 Task: Show Continue Button
Action: Mouse moved to (233, 157)
Screenshot: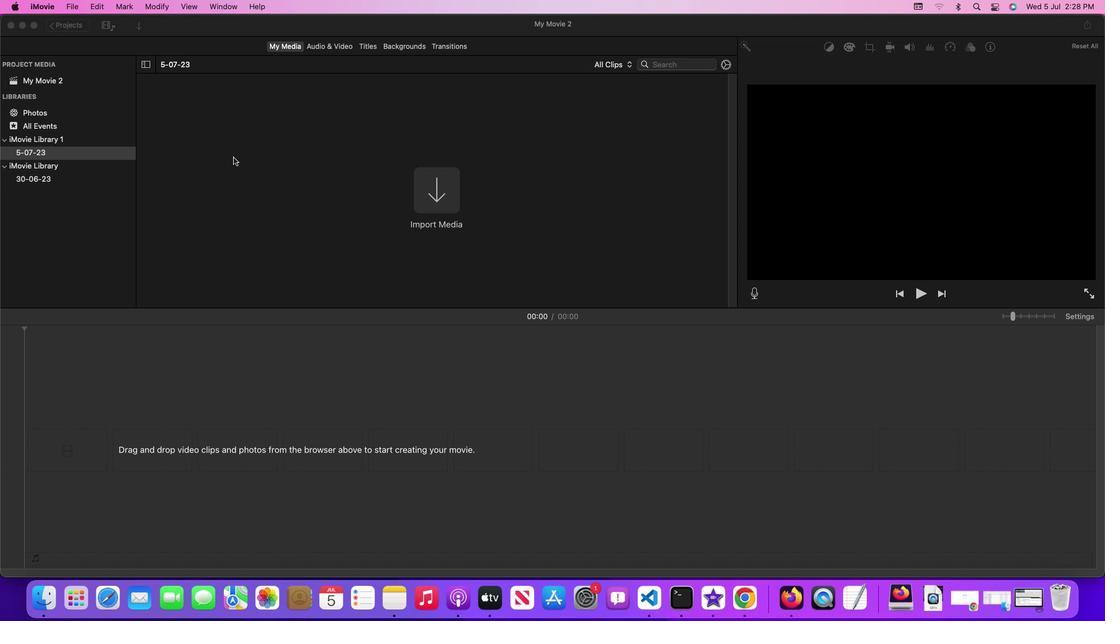 
Action: Mouse pressed left at (233, 157)
Screenshot: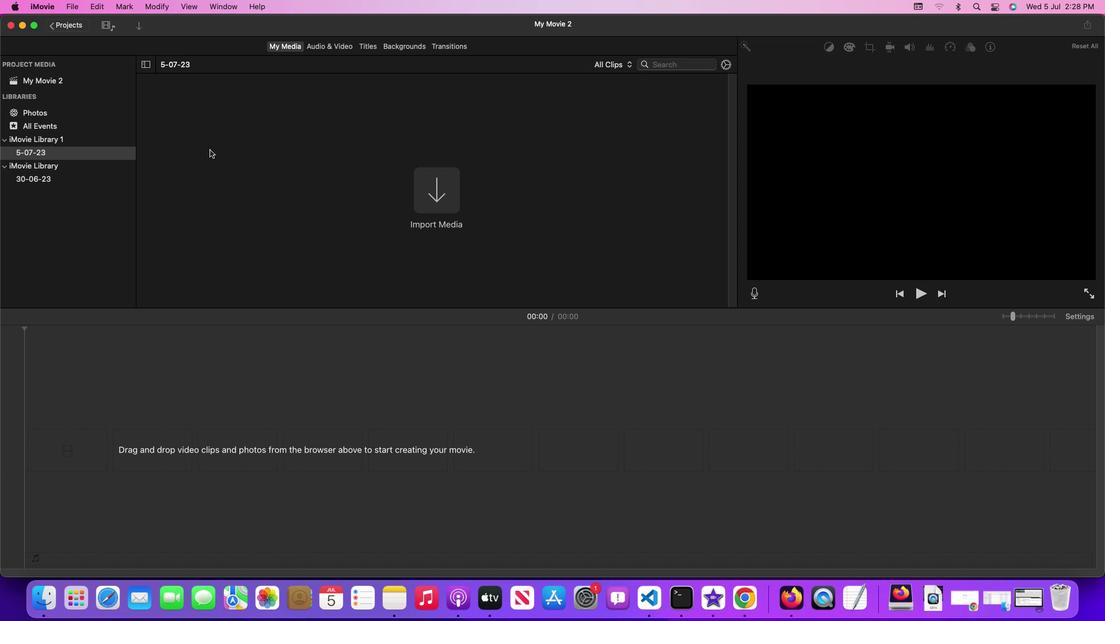 
Action: Mouse moved to (38, 4)
Screenshot: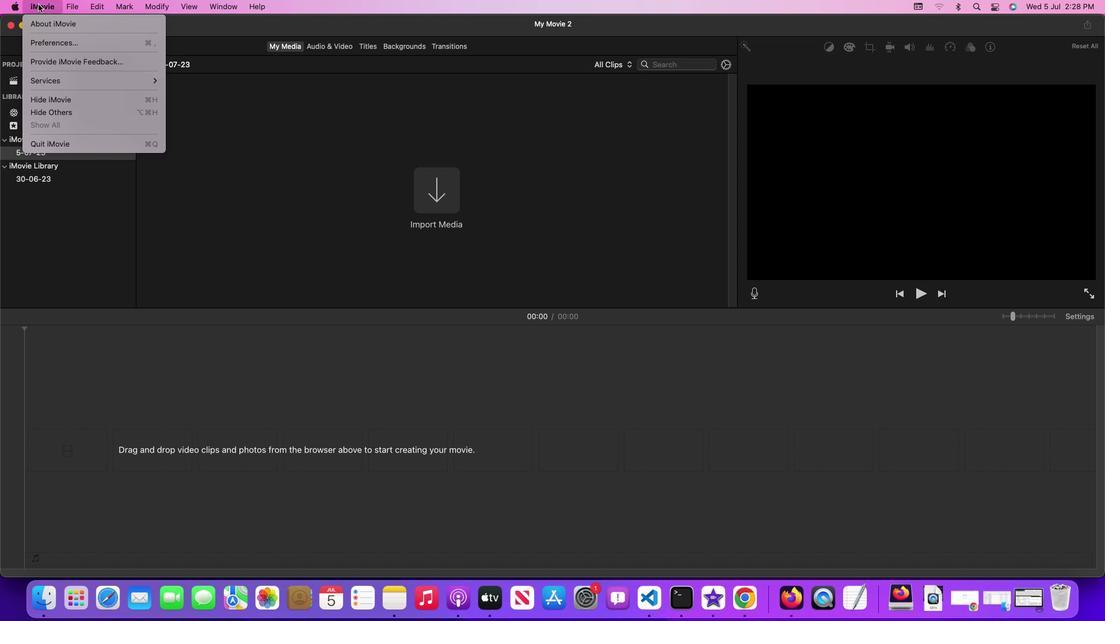 
Action: Mouse pressed left at (38, 4)
Screenshot: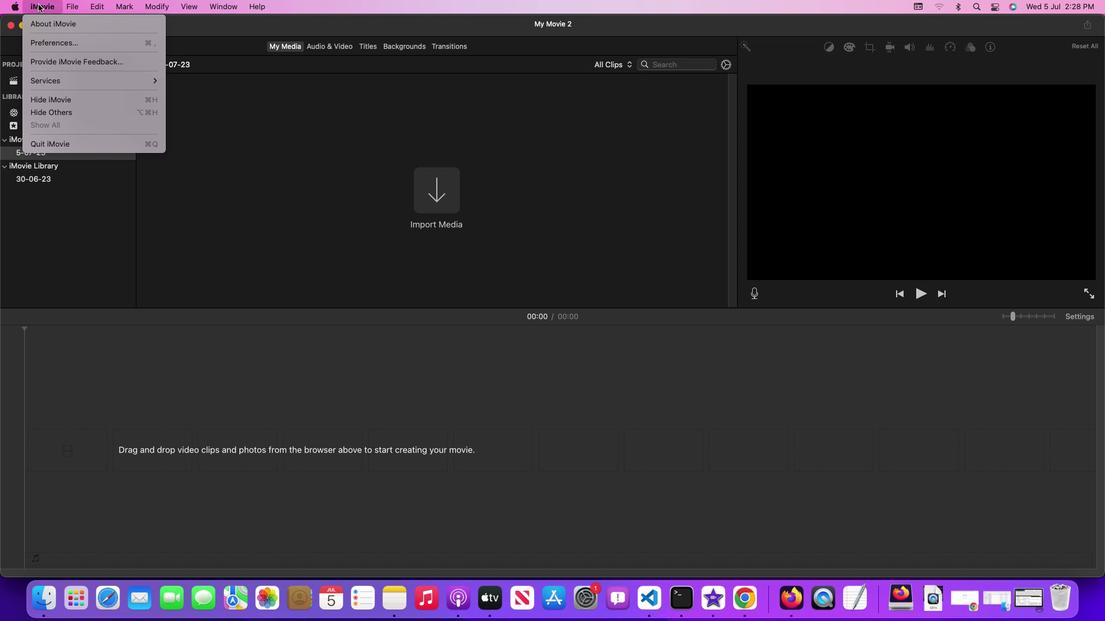 
Action: Mouse moved to (200, 99)
Screenshot: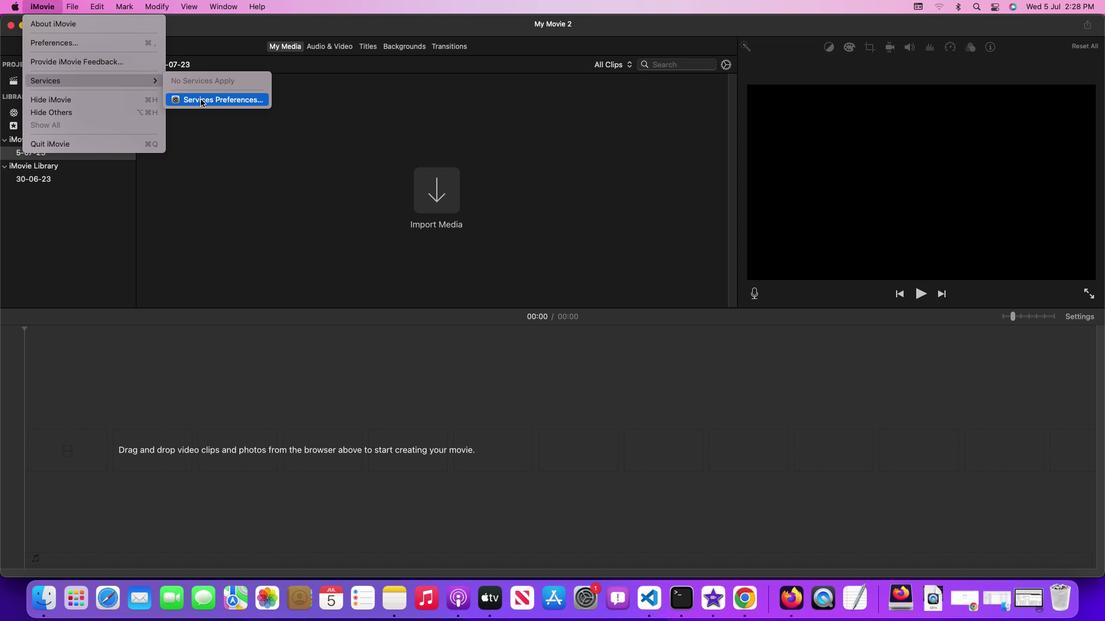 
Action: Mouse pressed left at (200, 99)
Screenshot: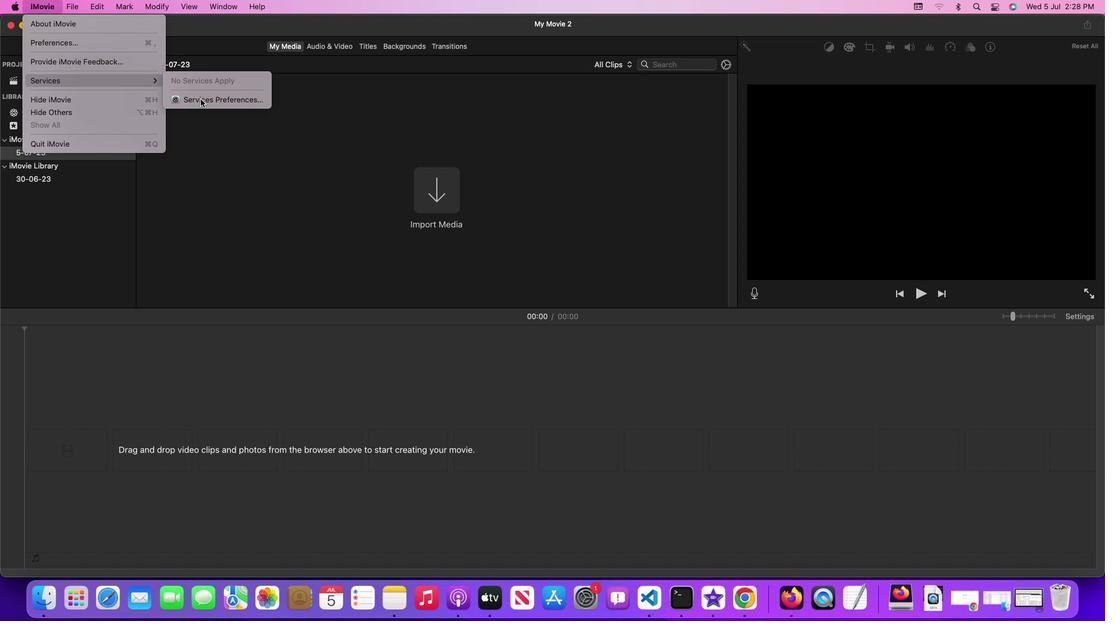 
Action: Mouse moved to (643, 62)
Screenshot: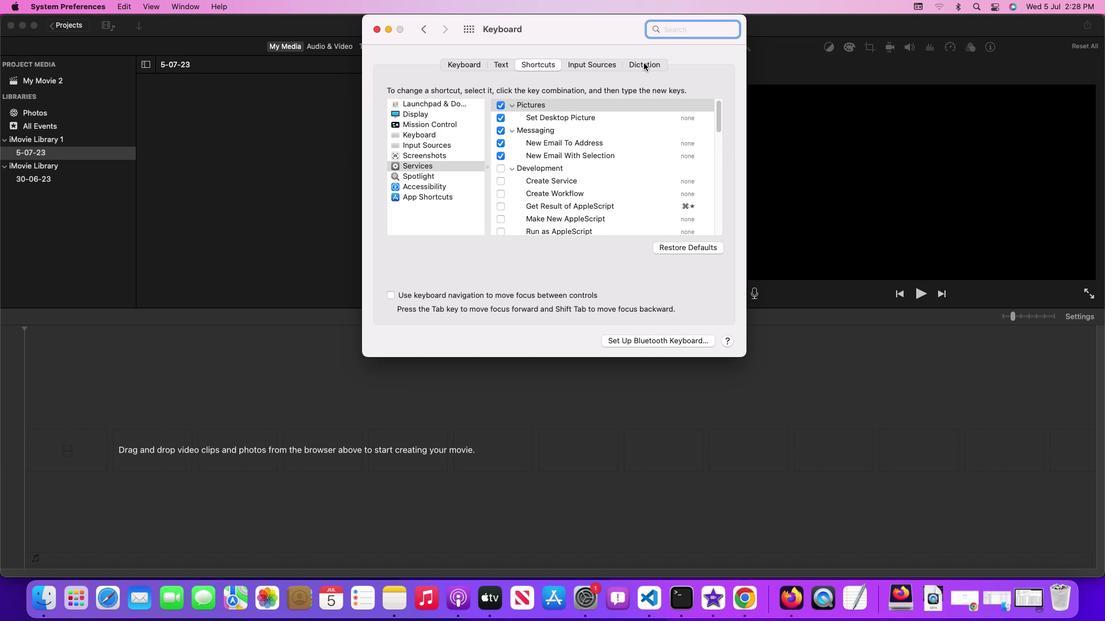 
Action: Mouse pressed left at (643, 62)
Screenshot: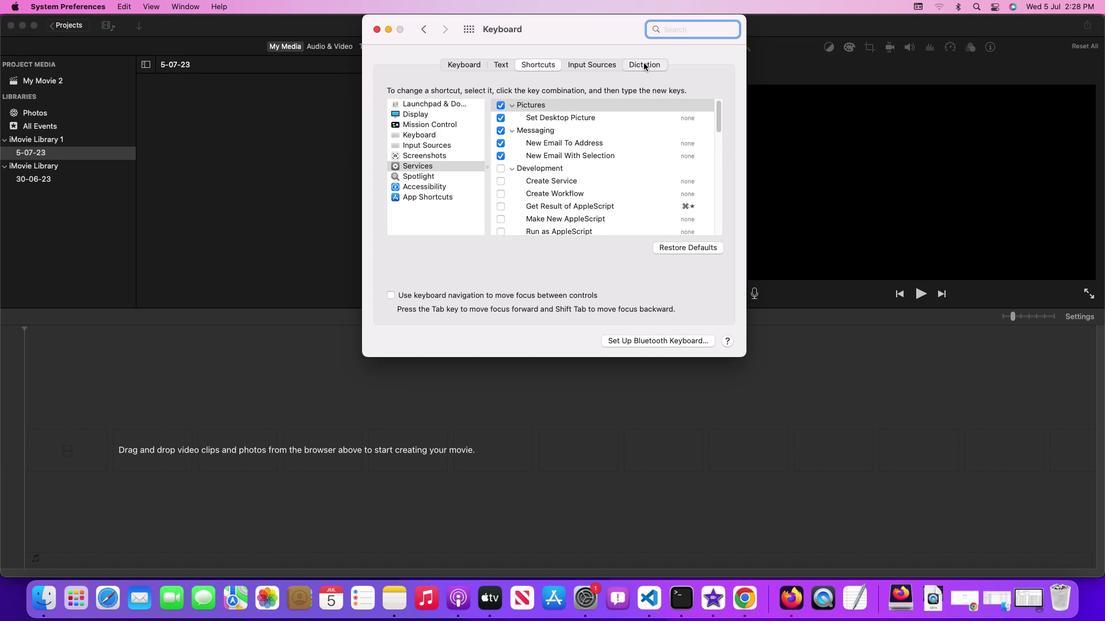 
Action: Mouse moved to (679, 340)
Screenshot: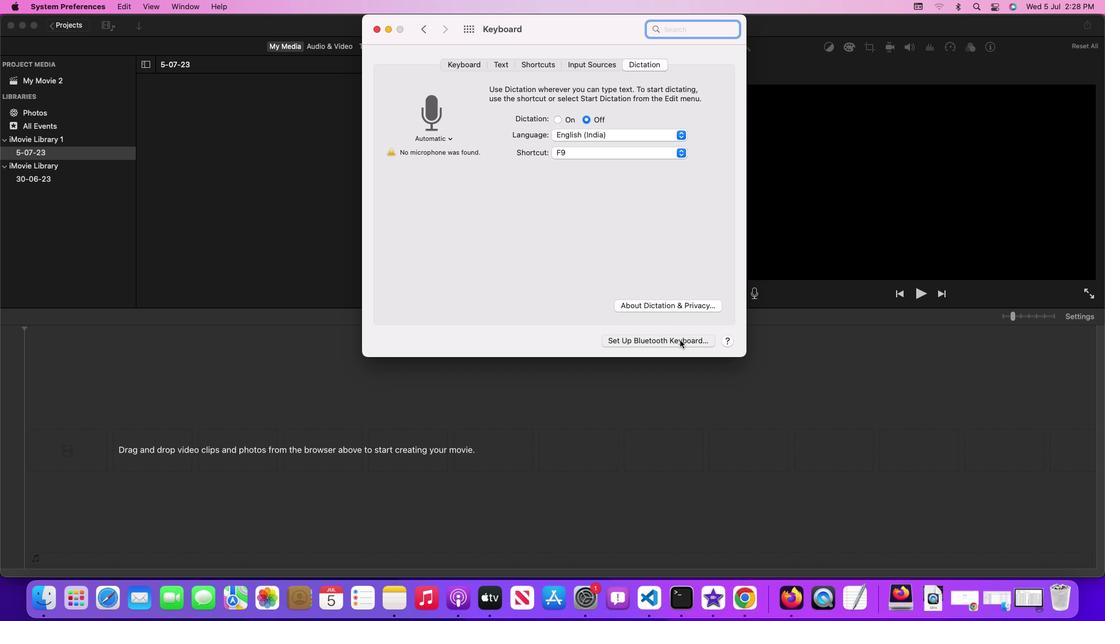 
Action: Mouse pressed left at (679, 340)
Screenshot: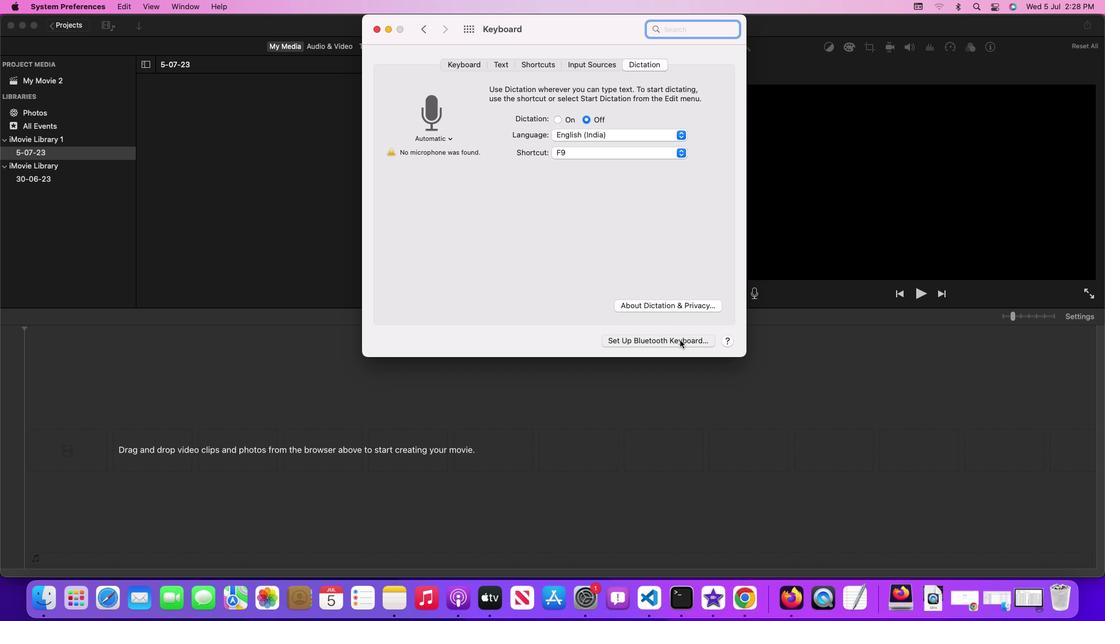 
Action: Mouse moved to (715, 188)
Screenshot: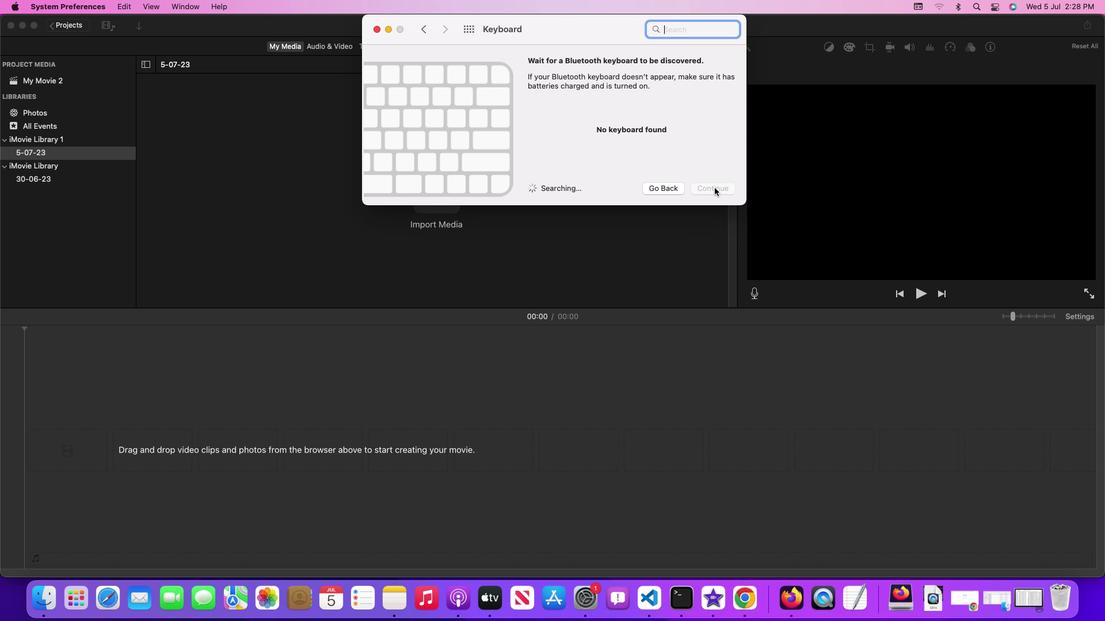 
